 Task: Create New Employee with Employee Name: Georgia Howard, Address Line1: 93 Spring St., Address Line2: Piscataway, Address Line3:  NJ 08854, Cell Number: 776255-1231_x000D_

Action: Mouse moved to (185, 33)
Screenshot: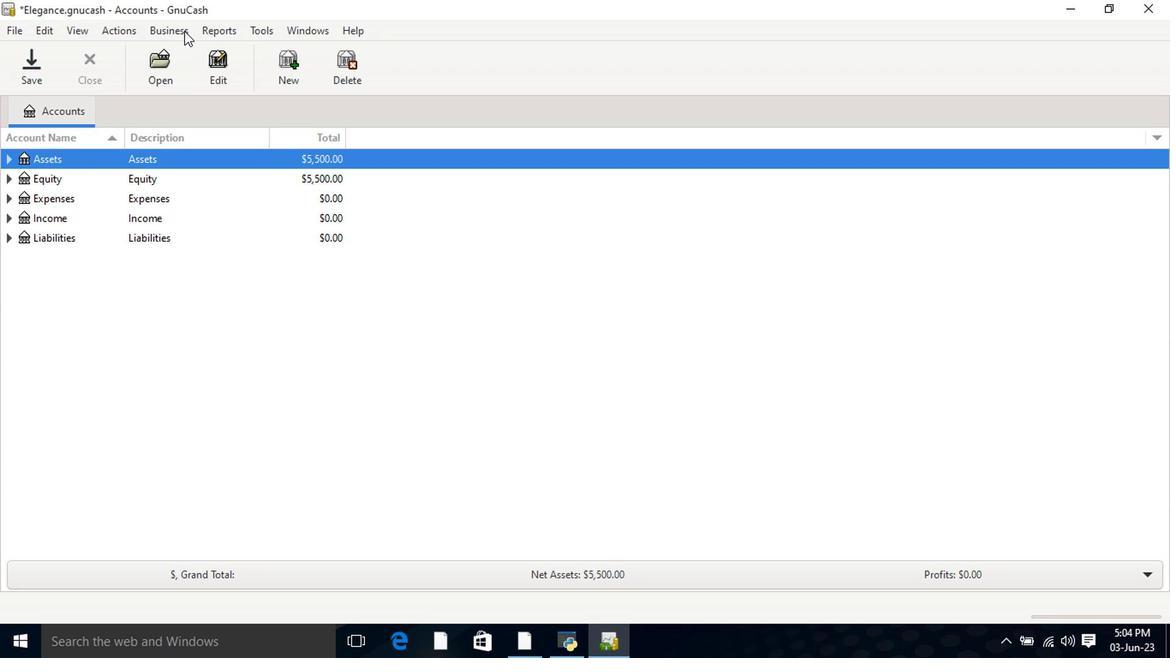 
Action: Mouse pressed left at (185, 33)
Screenshot: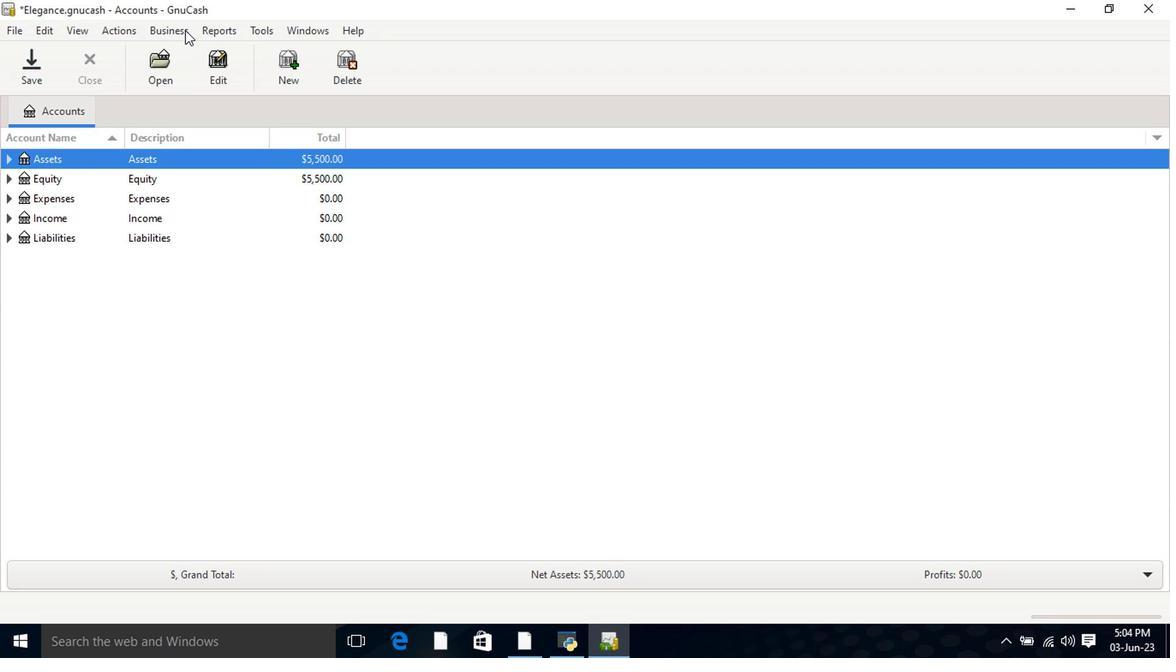 
Action: Mouse moved to (198, 104)
Screenshot: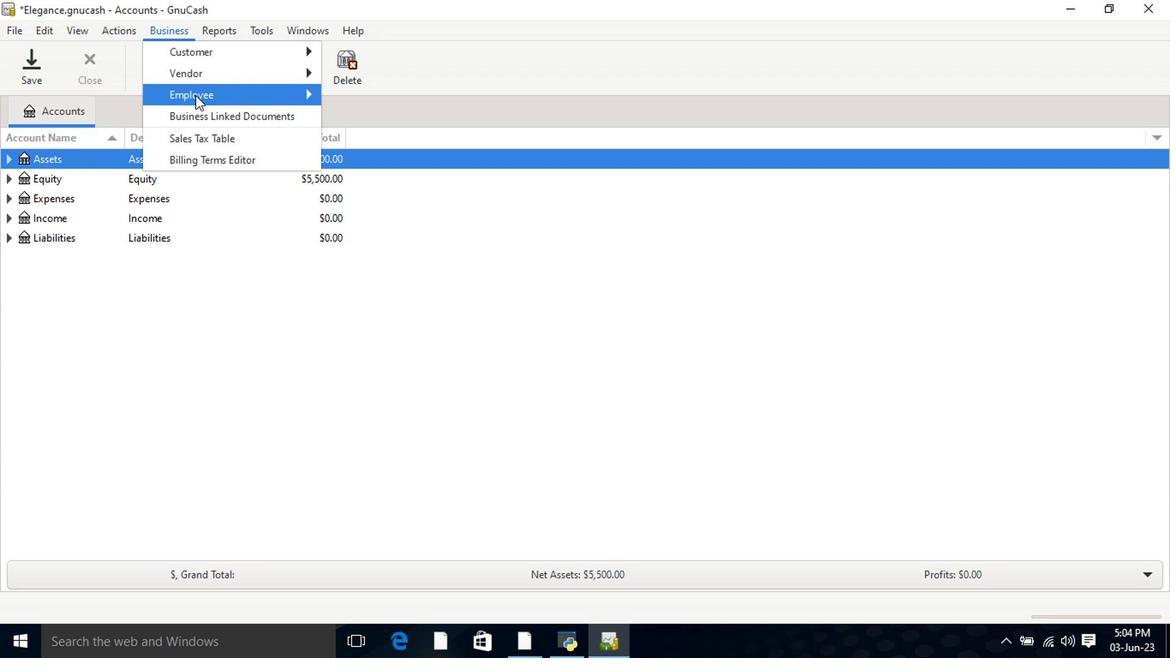 
Action: Mouse pressed left at (198, 104)
Screenshot: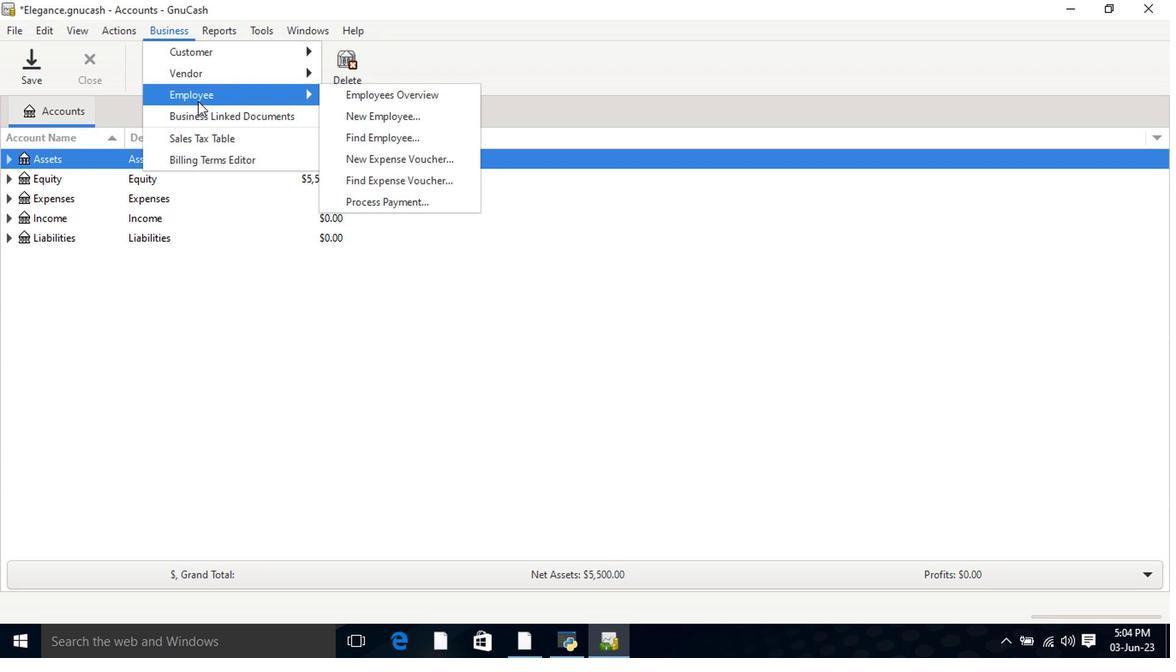 
Action: Mouse moved to (372, 123)
Screenshot: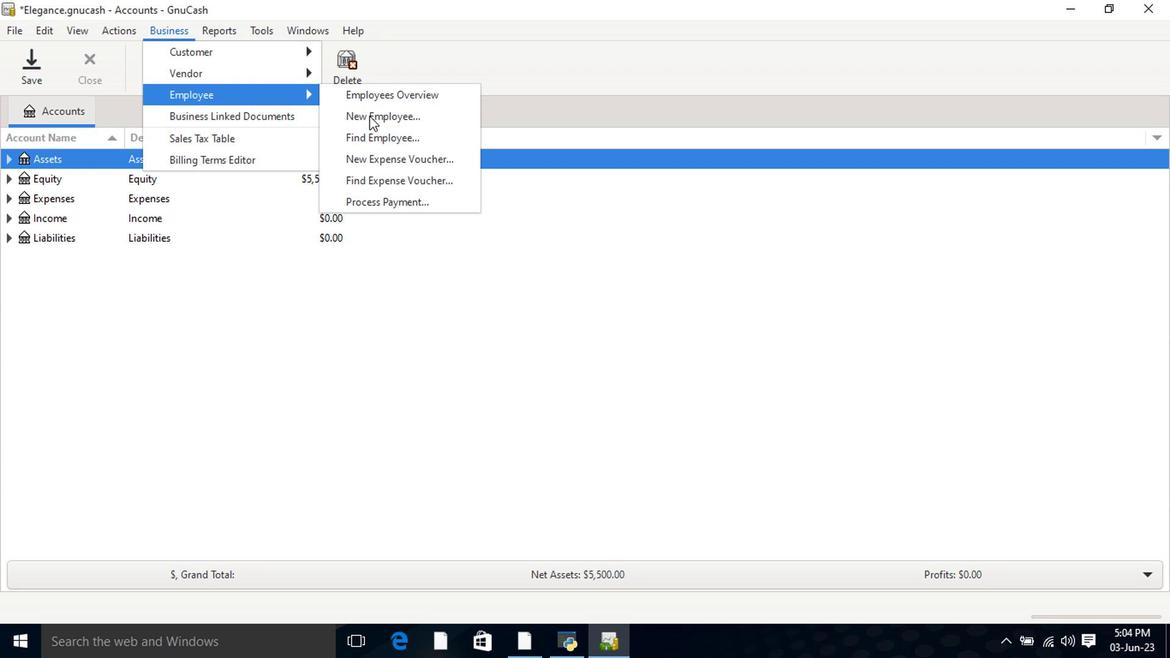 
Action: Mouse pressed left at (372, 123)
Screenshot: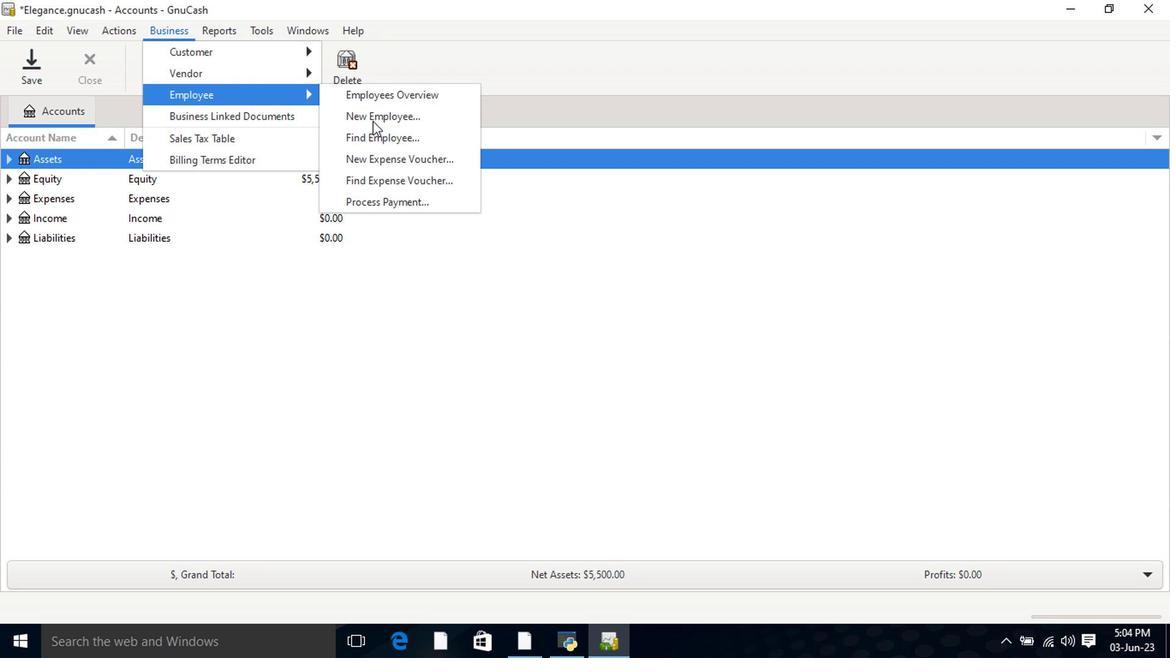 
Action: Mouse moved to (559, 275)
Screenshot: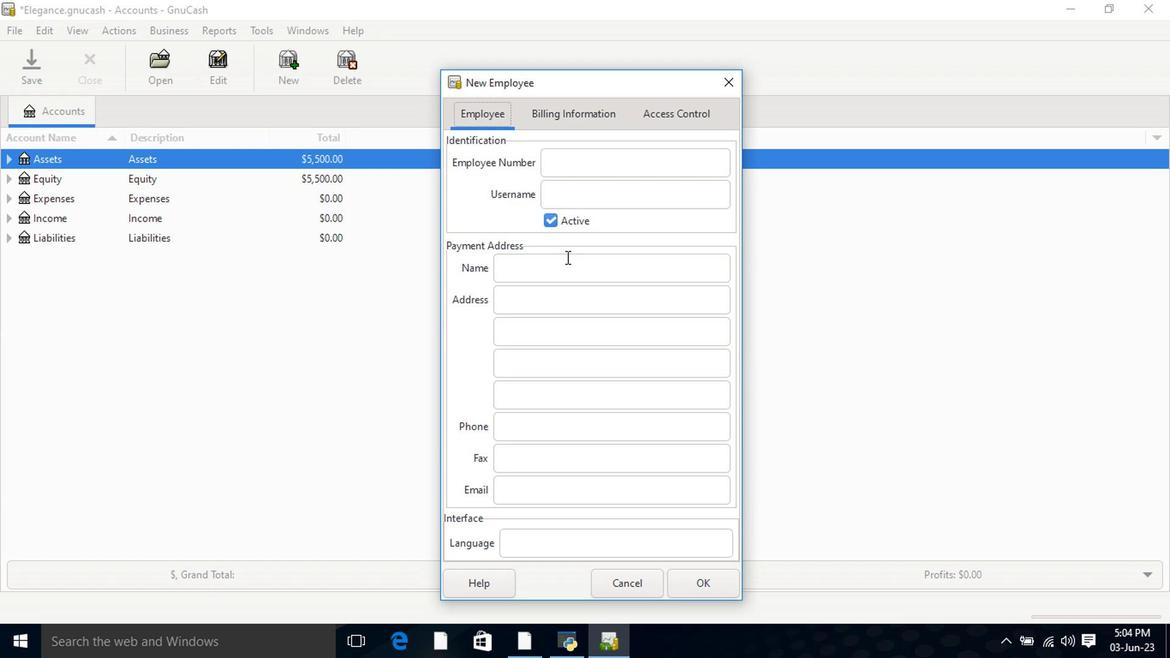 
Action: Mouse pressed left at (559, 275)
Screenshot: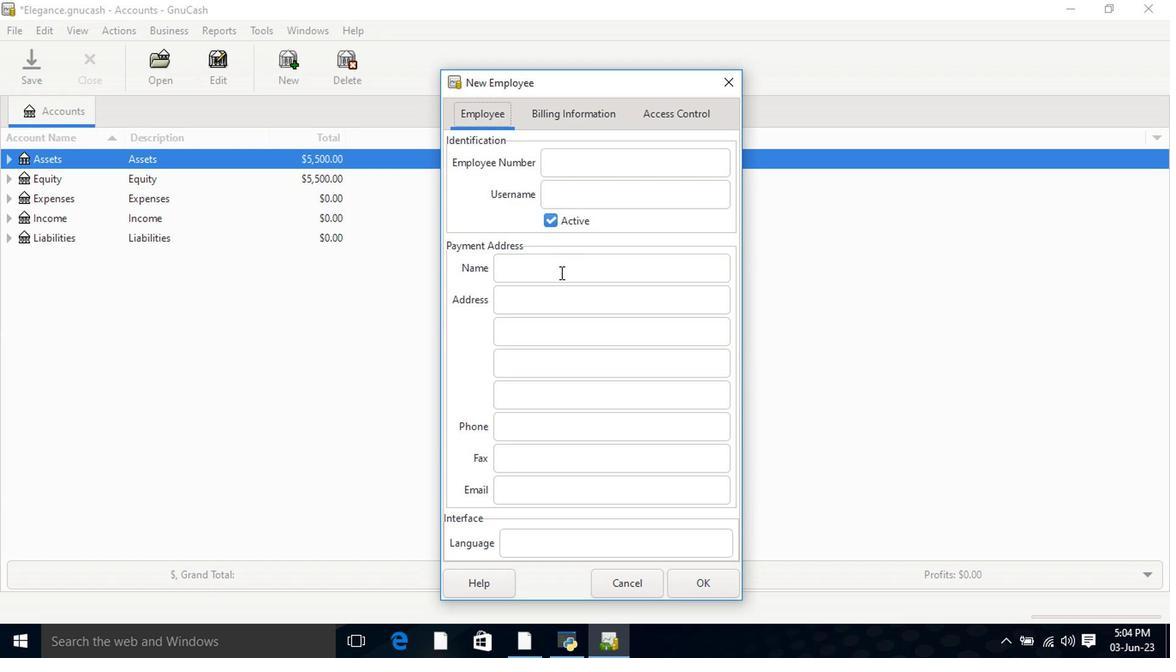 
Action: Key pressed <Key.shift>Georgia<Key.space><Key.shift>Howard<Key.tab>93<Key.space><Key.shift>Spring<Key.space><Key.shift>St.<Key.tab><Key.shift>Piscataway<Key.tab><Key.shift>NJ<Key.space>00<Key.backspace>8854<Key.tab><Key.tab>776255-1231<Key.tab>
Screenshot: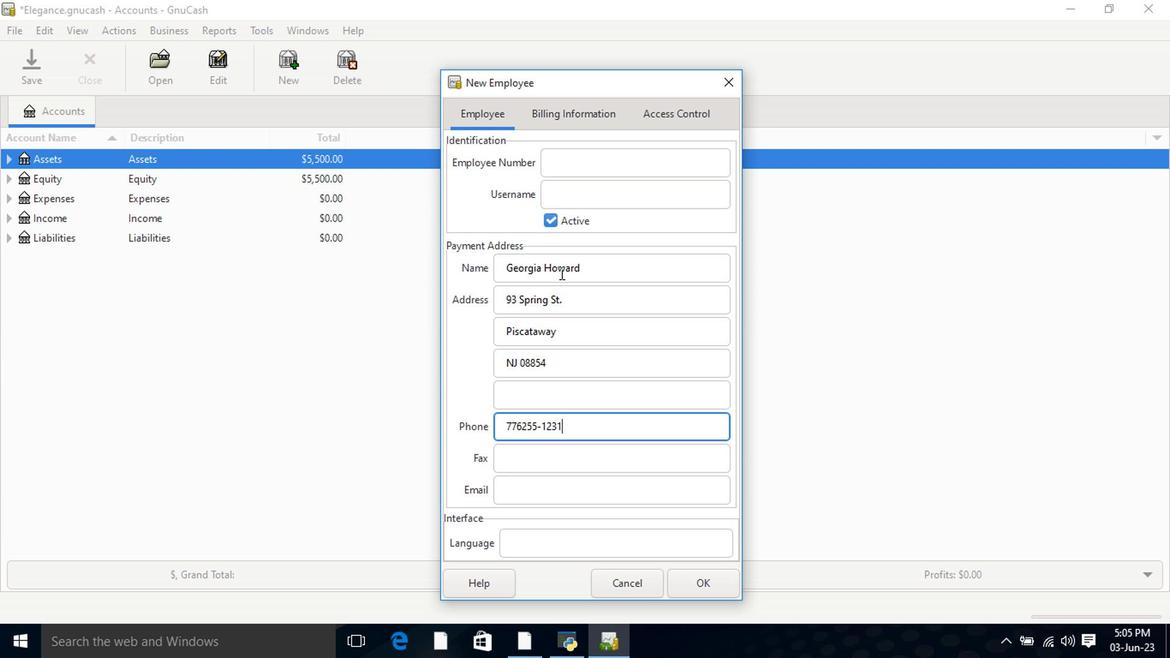 
Action: Mouse moved to (573, 118)
Screenshot: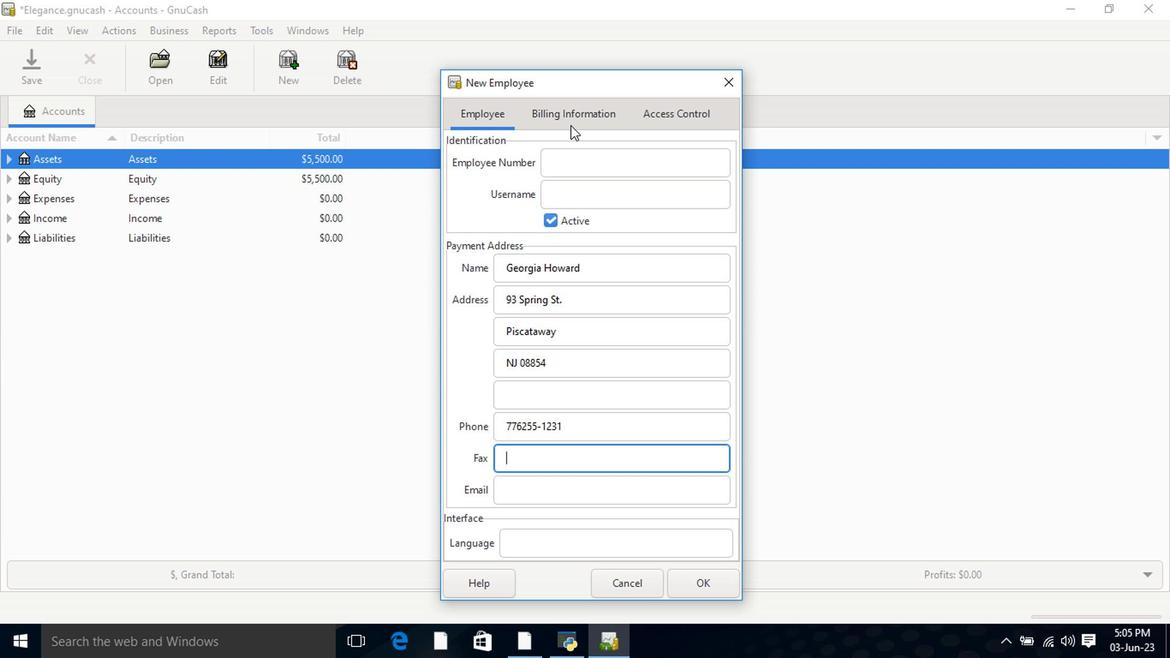 
Action: Mouse pressed left at (573, 118)
Screenshot: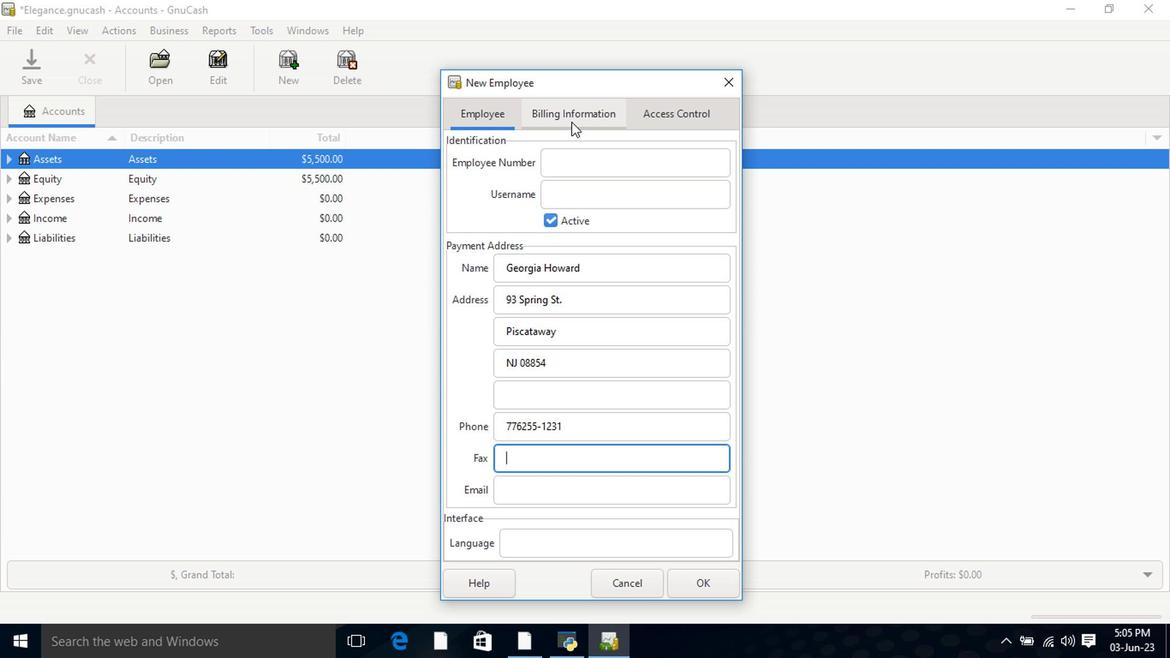 
Action: Mouse moved to (615, 121)
Screenshot: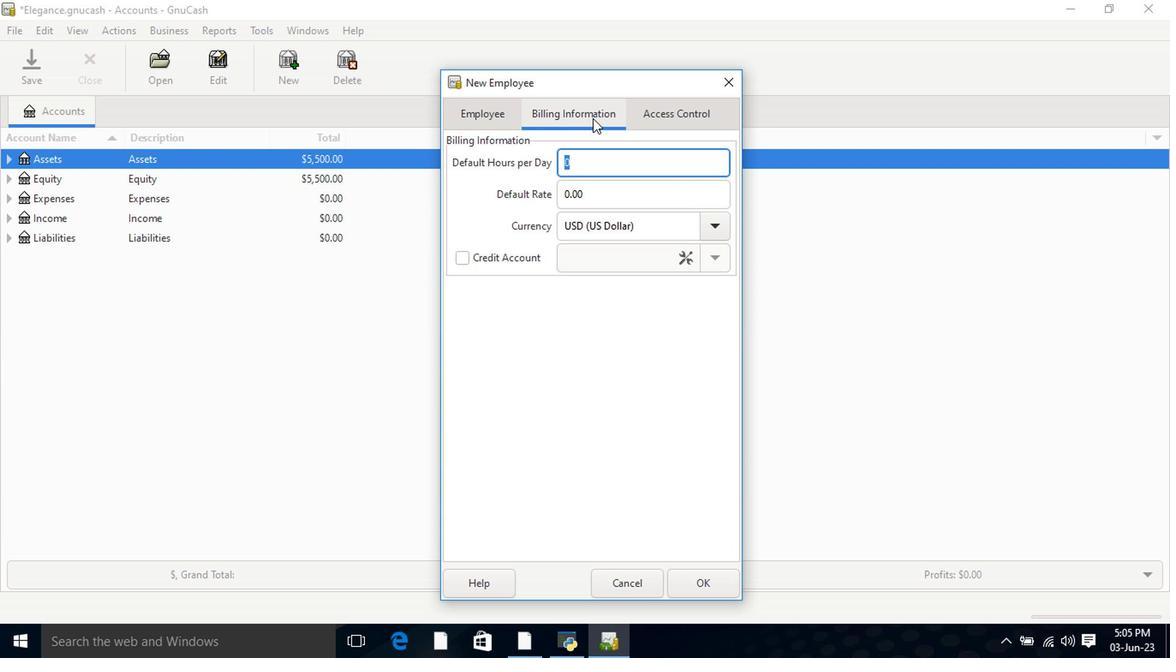 
Action: Key pressed <Key.tab>
Screenshot: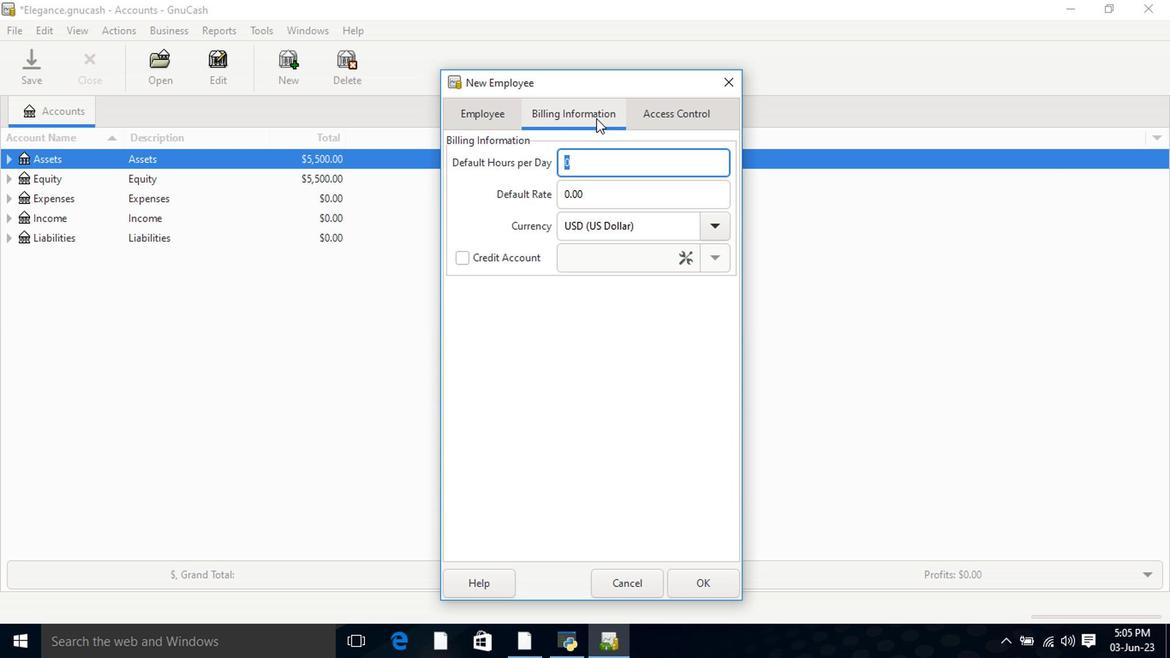
Action: Mouse moved to (677, 120)
Screenshot: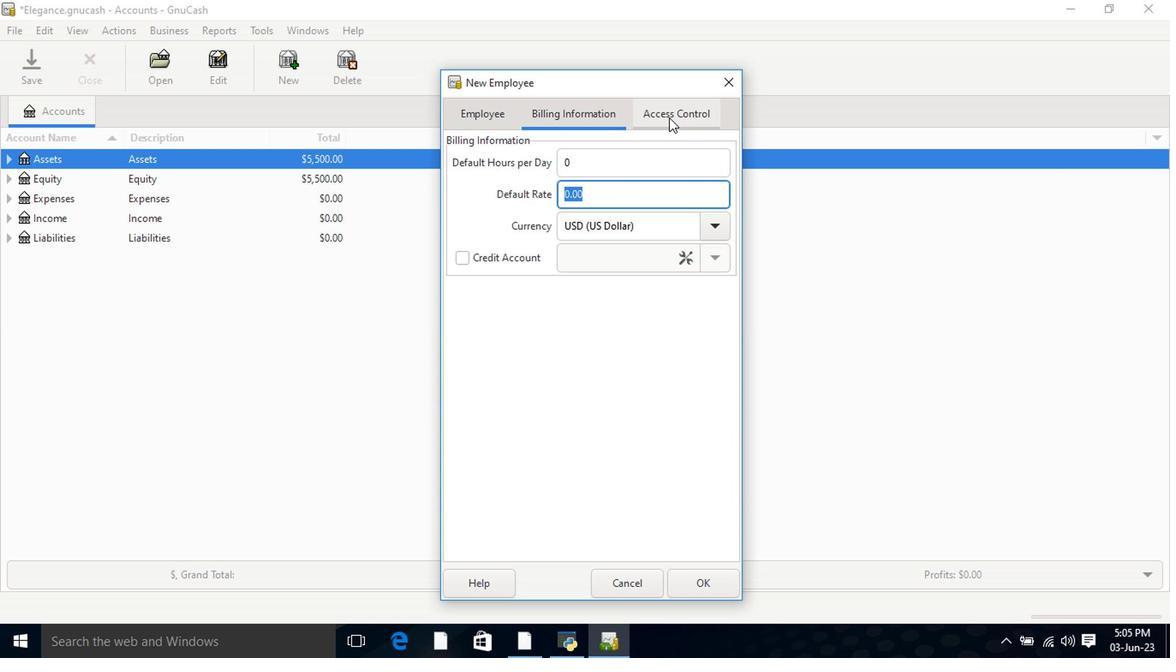 
Action: Mouse pressed left at (677, 120)
Screenshot: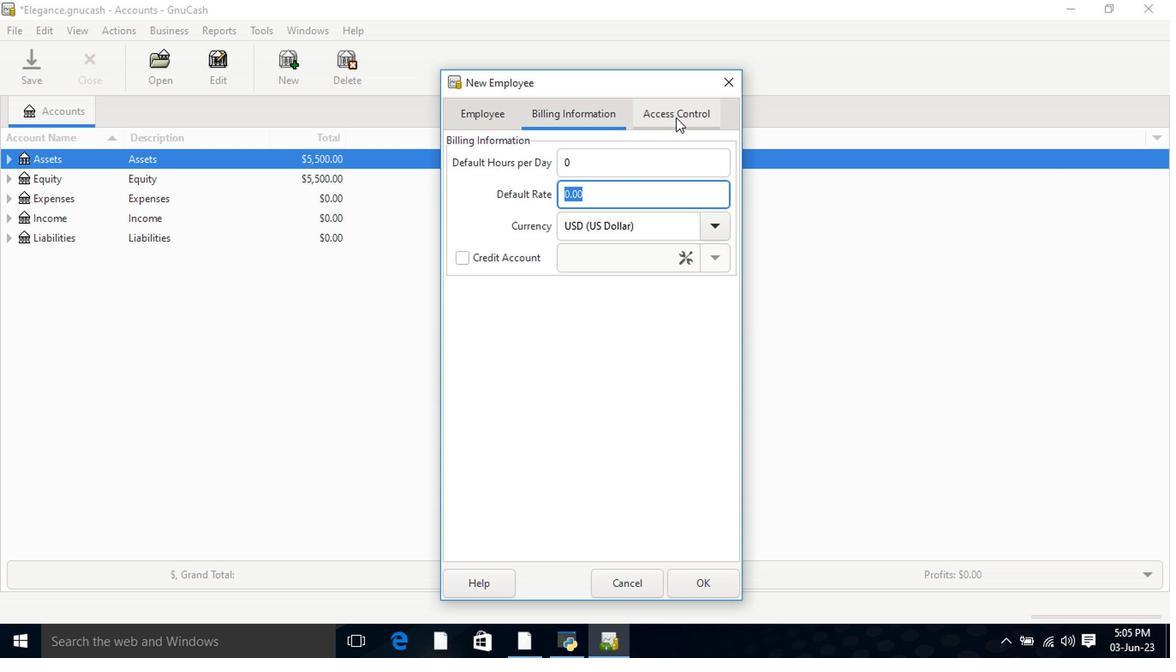 
Action: Mouse moved to (576, 116)
Screenshot: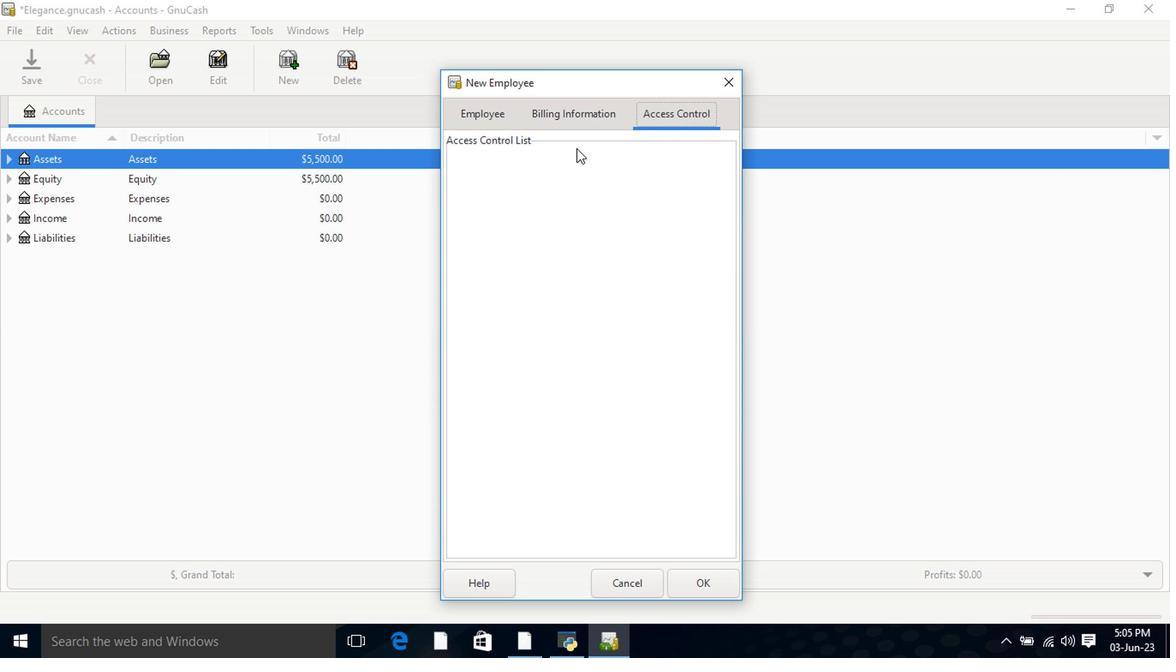 
Action: Mouse pressed left at (576, 116)
Screenshot: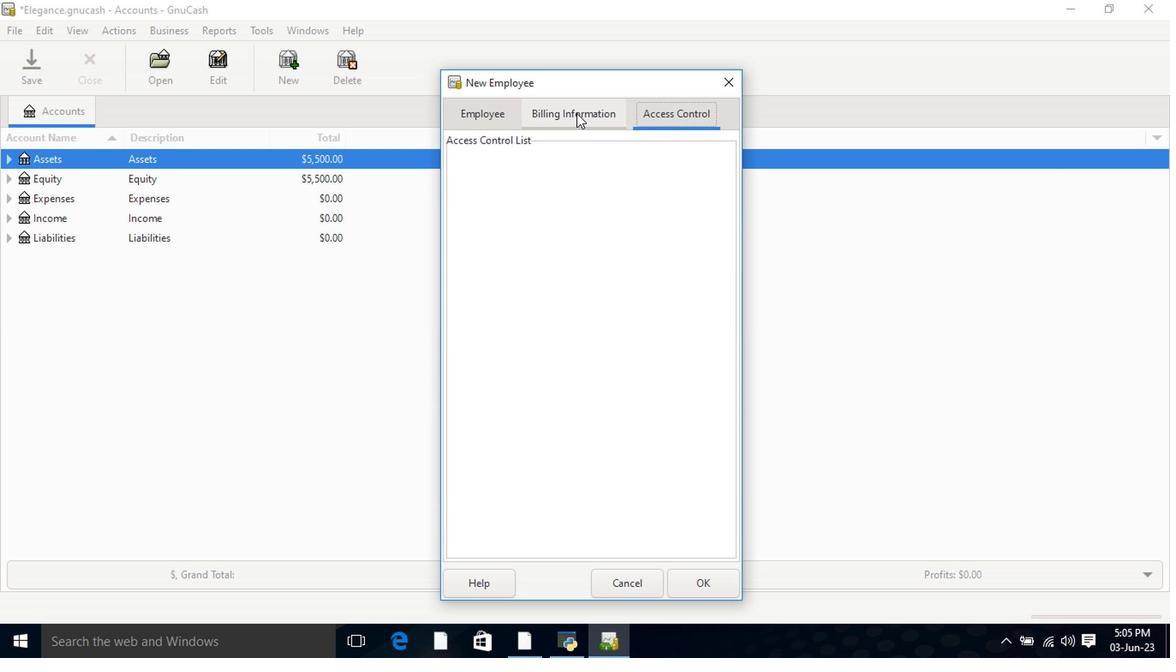 
Action: Mouse moved to (654, 112)
Screenshot: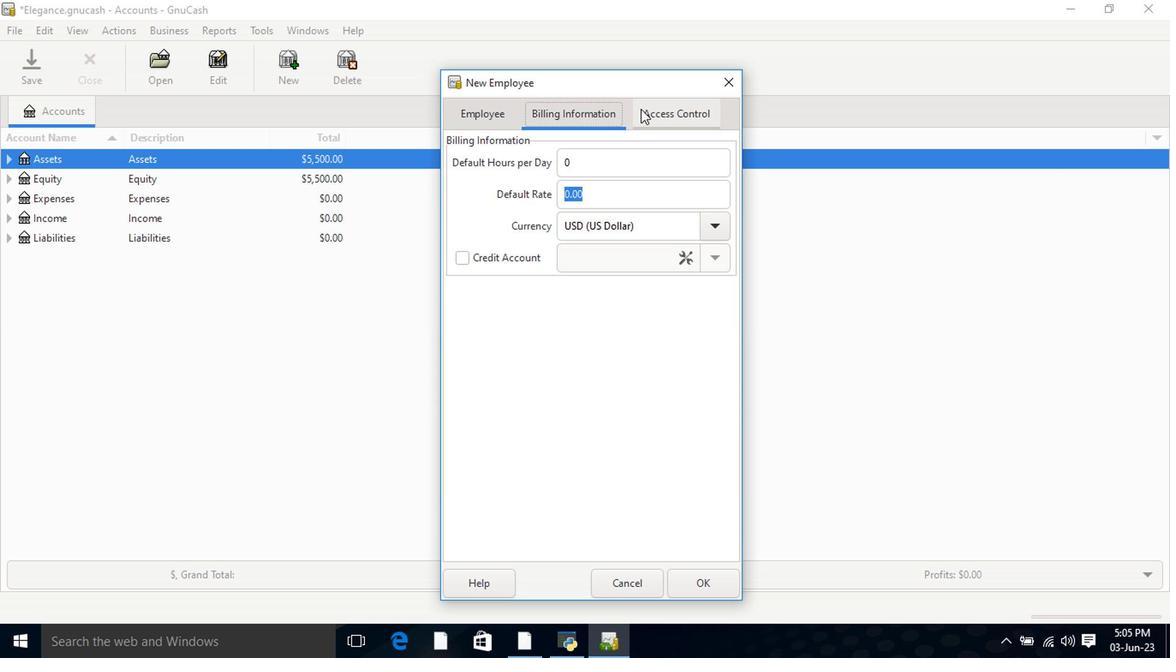 
Action: Mouse pressed left at (654, 112)
Screenshot: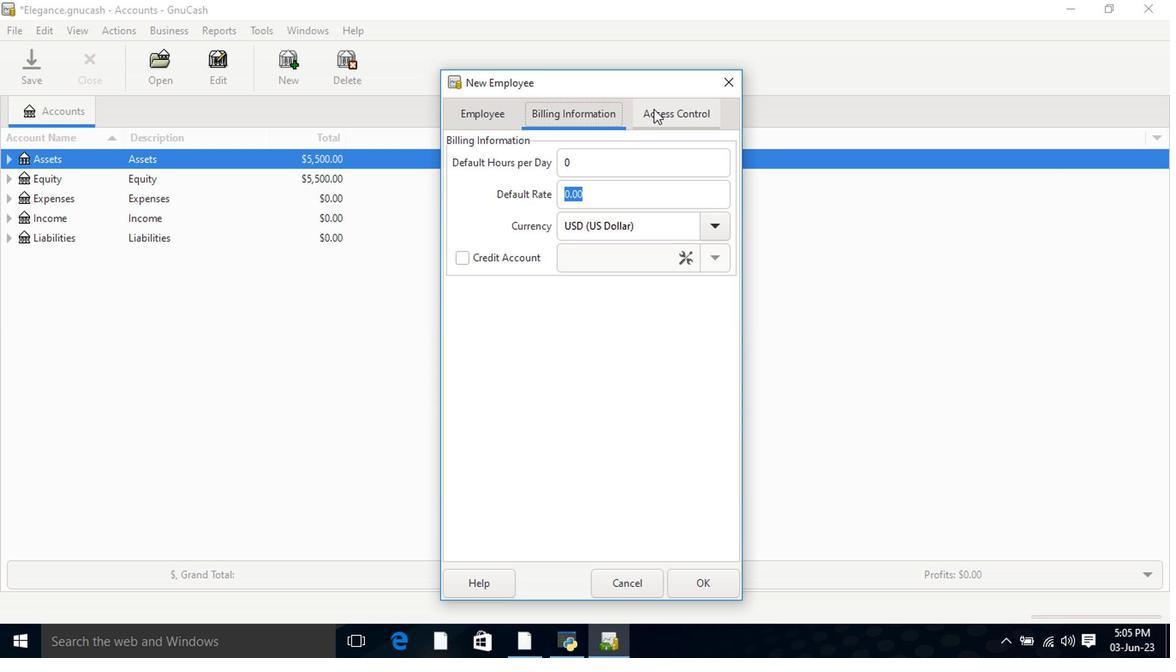 
Action: Mouse moved to (709, 581)
Screenshot: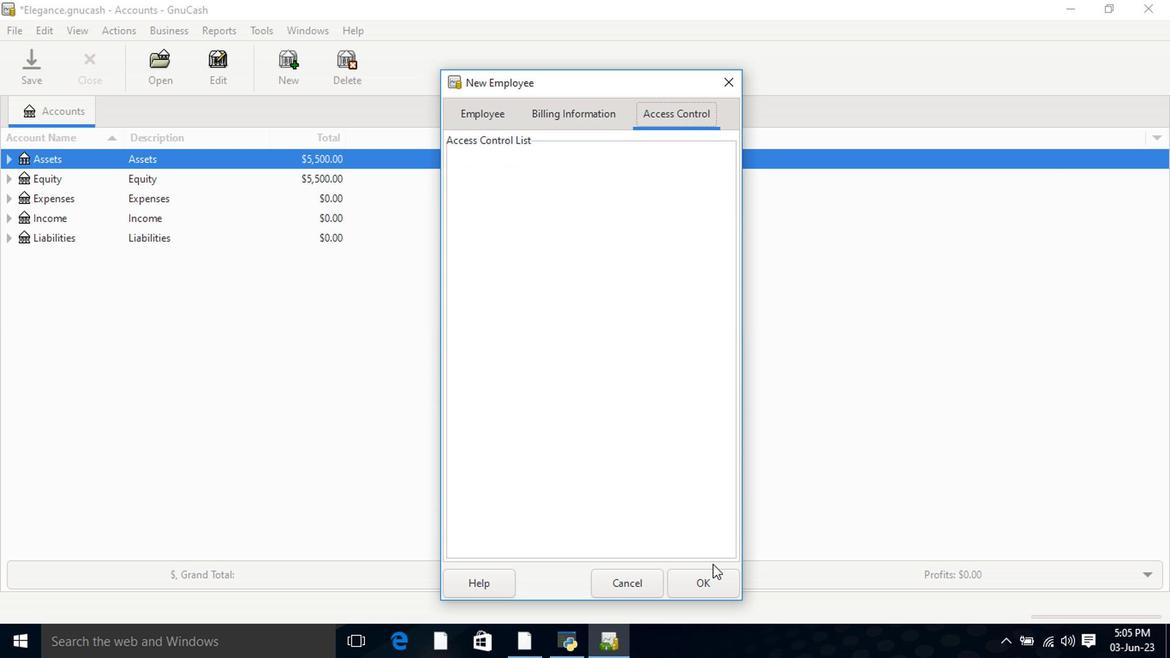 
Action: Mouse pressed left at (709, 581)
Screenshot: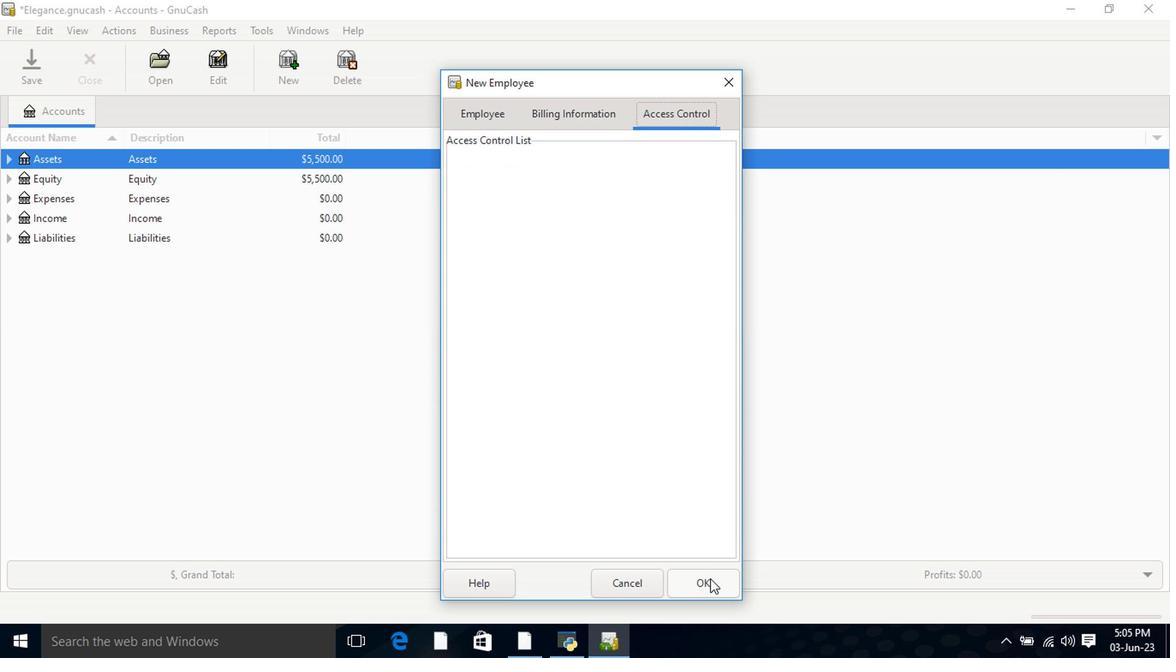 
